 Task: Select the all-ditors-in-active-group option in the save before starting.
Action: Mouse moved to (9, 504)
Screenshot: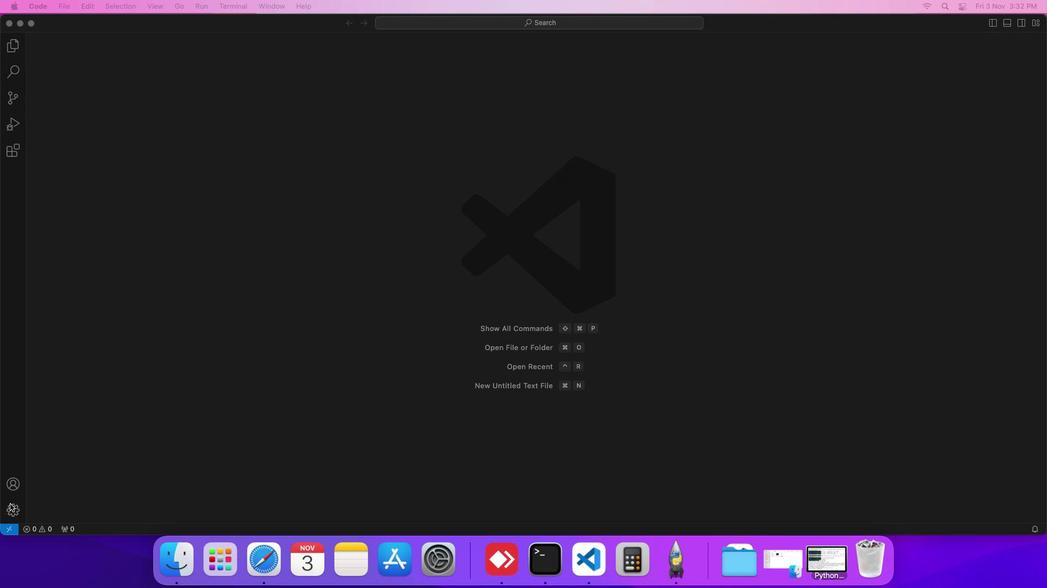 
Action: Mouse pressed left at (9, 504)
Screenshot: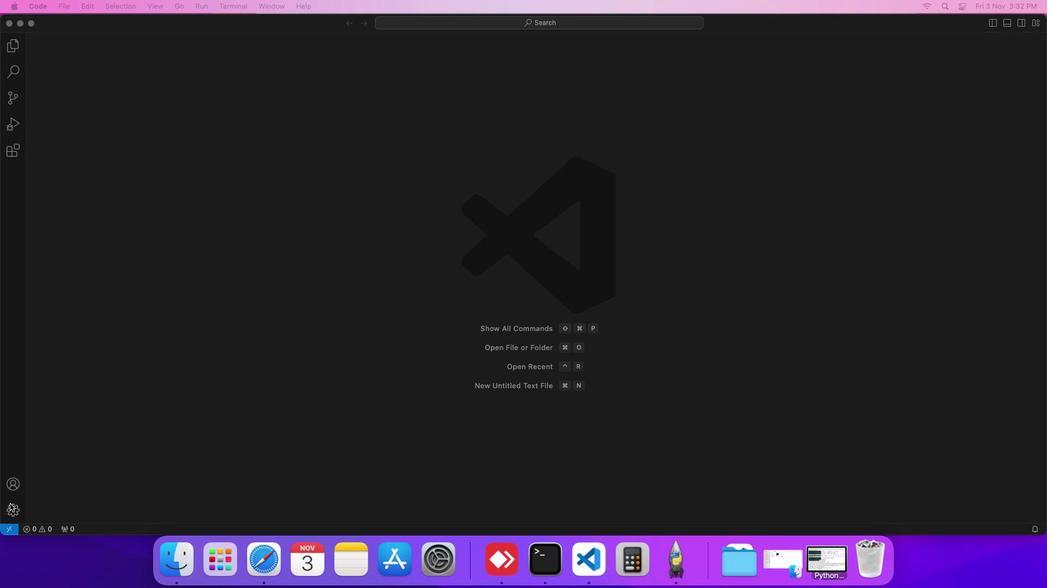 
Action: Mouse moved to (40, 428)
Screenshot: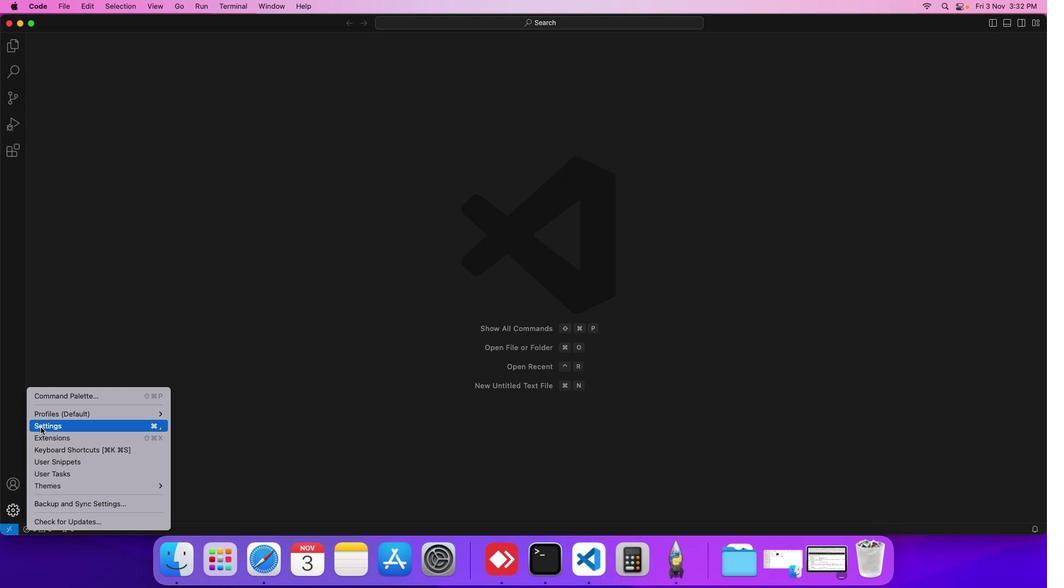 
Action: Mouse pressed left at (40, 428)
Screenshot: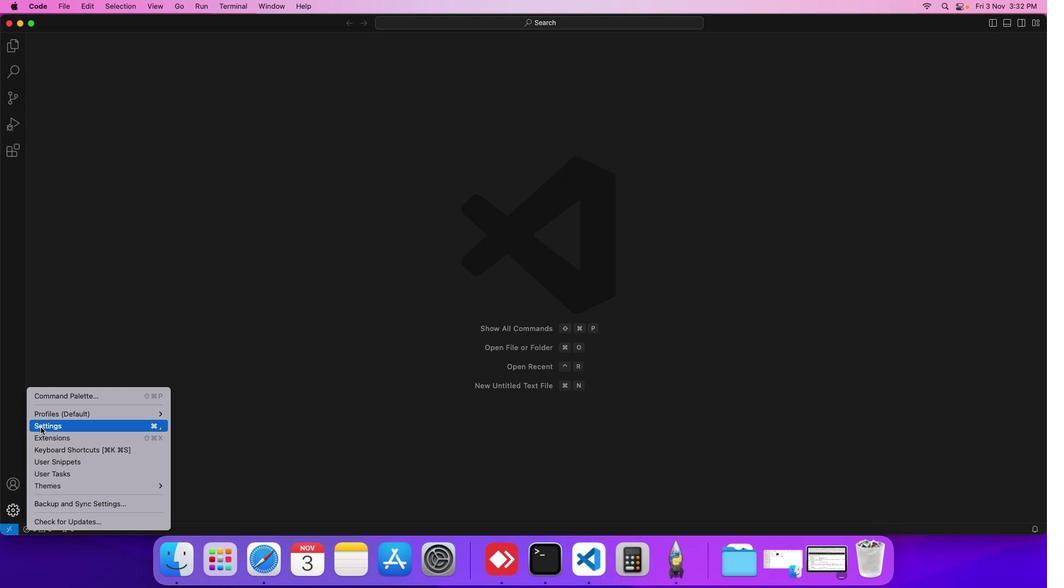 
Action: Mouse moved to (247, 161)
Screenshot: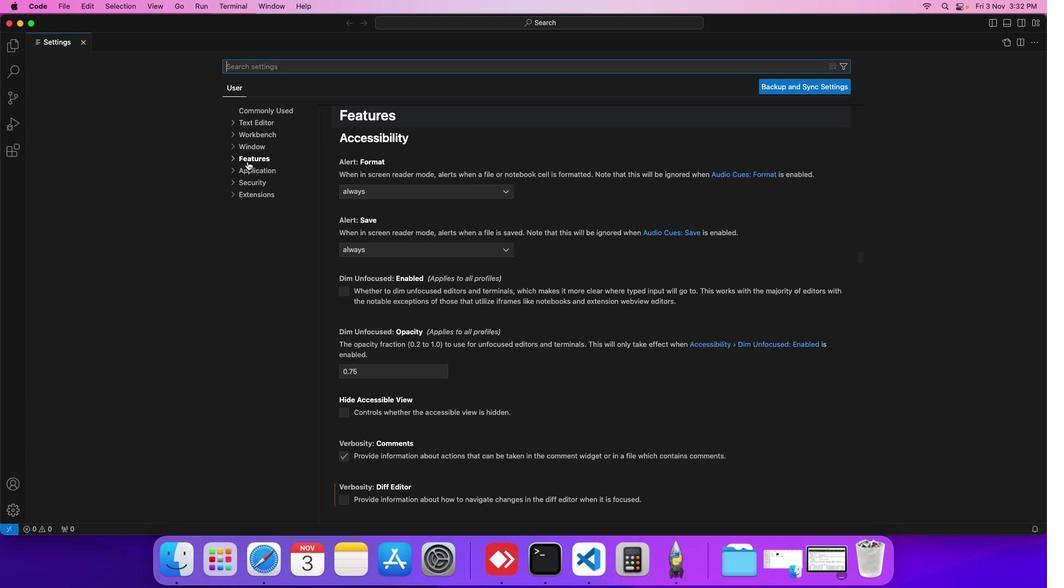 
Action: Mouse pressed left at (247, 161)
Screenshot: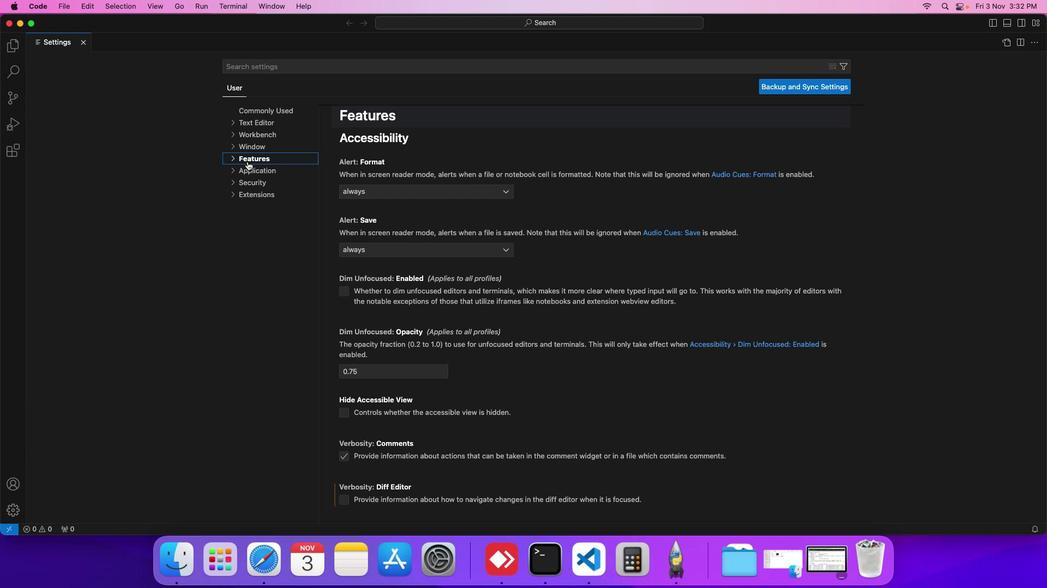 
Action: Mouse moved to (254, 206)
Screenshot: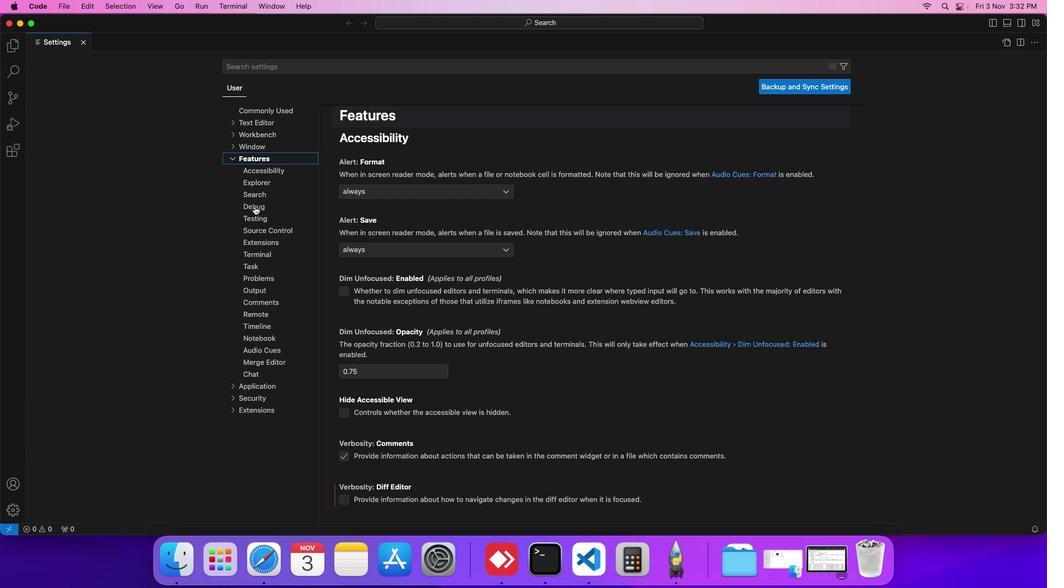 
Action: Mouse pressed left at (254, 206)
Screenshot: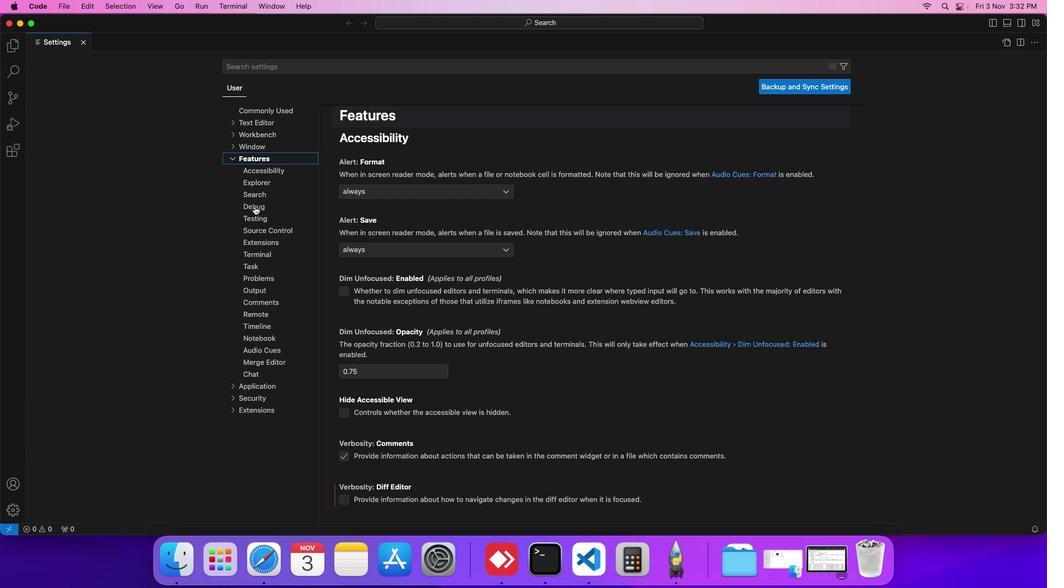 
Action: Mouse moved to (333, 373)
Screenshot: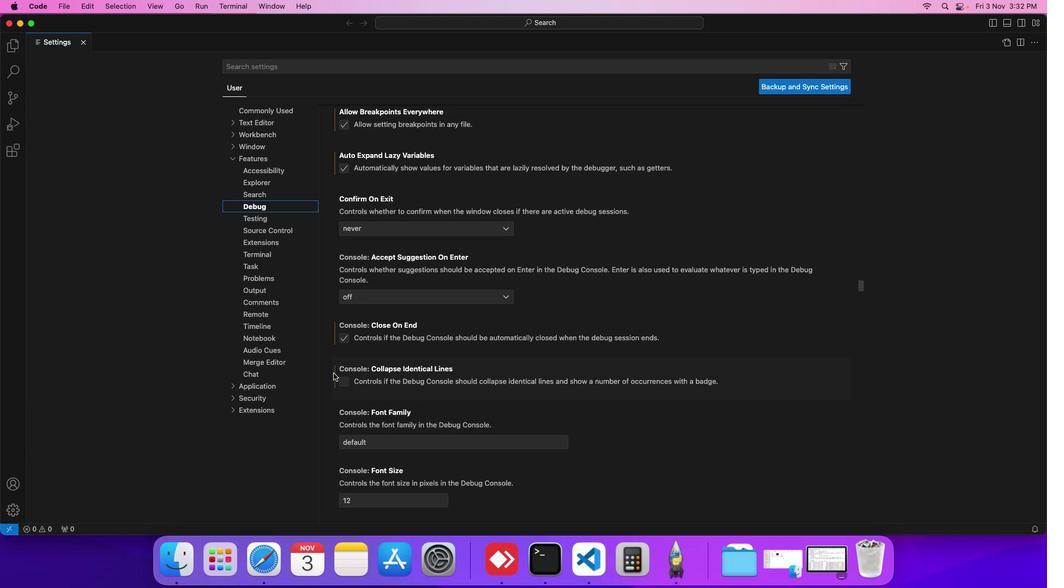 
Action: Mouse scrolled (333, 373) with delta (0, 0)
Screenshot: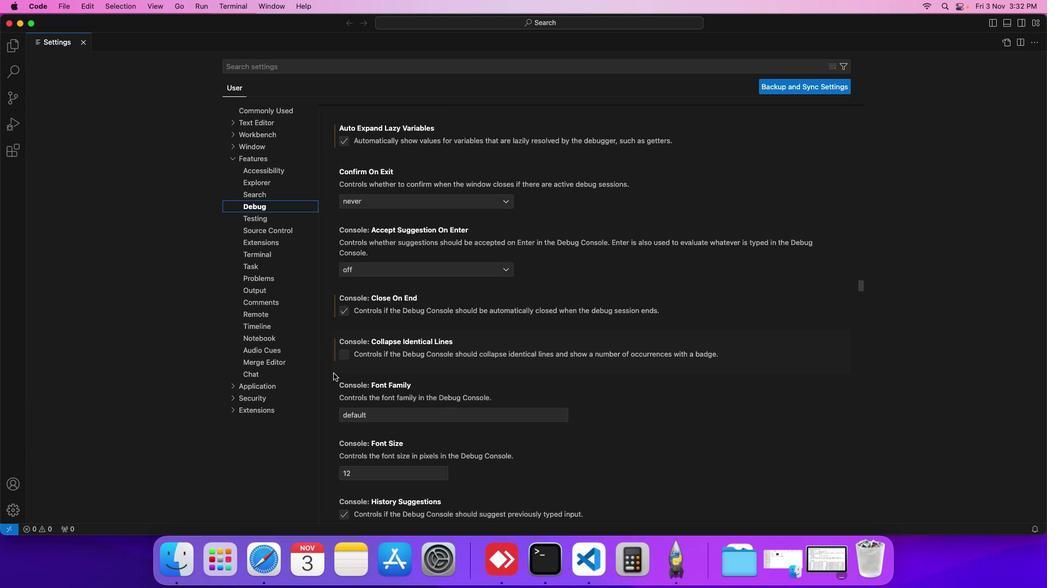 
Action: Mouse scrolled (333, 373) with delta (0, 0)
Screenshot: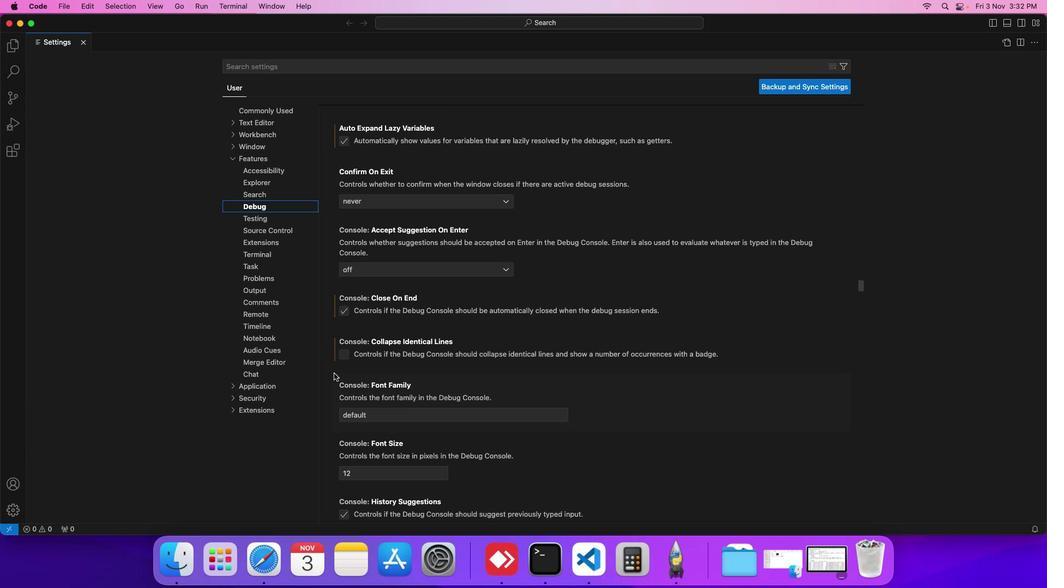 
Action: Mouse moved to (333, 373)
Screenshot: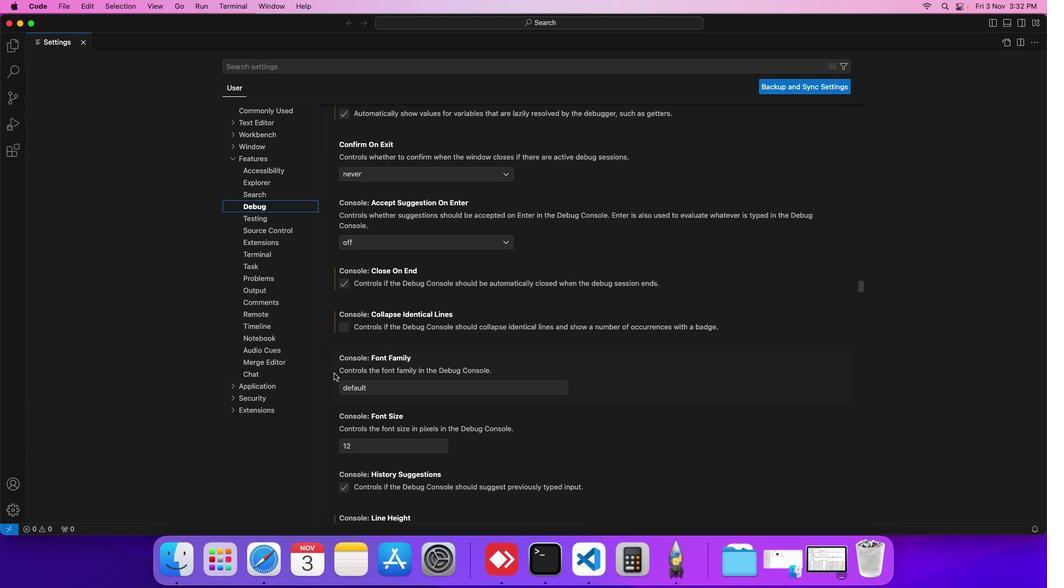 
Action: Mouse scrolled (333, 373) with delta (0, 0)
Screenshot: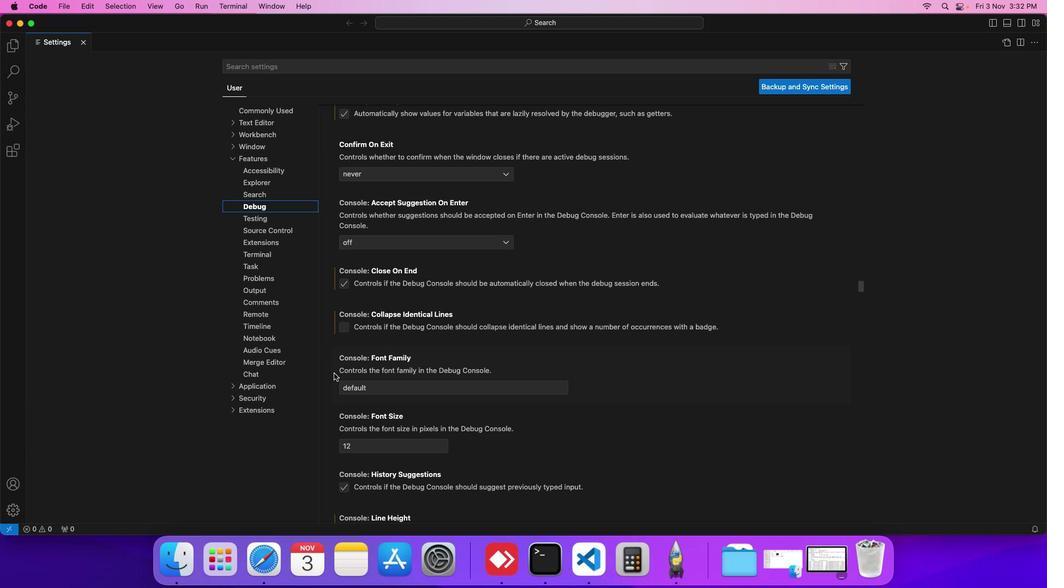
Action: Mouse scrolled (333, 373) with delta (0, 0)
Screenshot: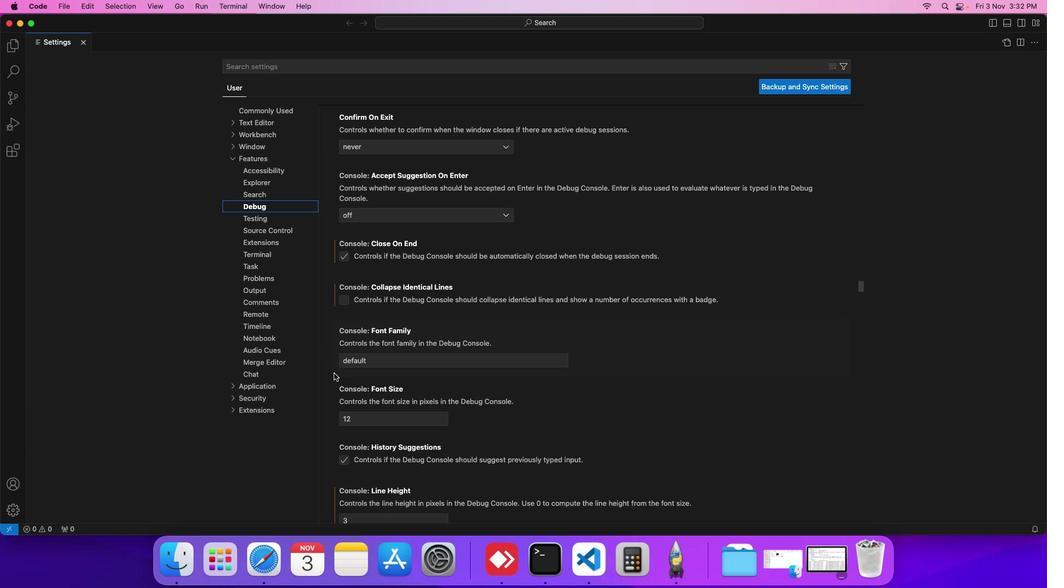 
Action: Mouse scrolled (333, 373) with delta (0, 0)
Screenshot: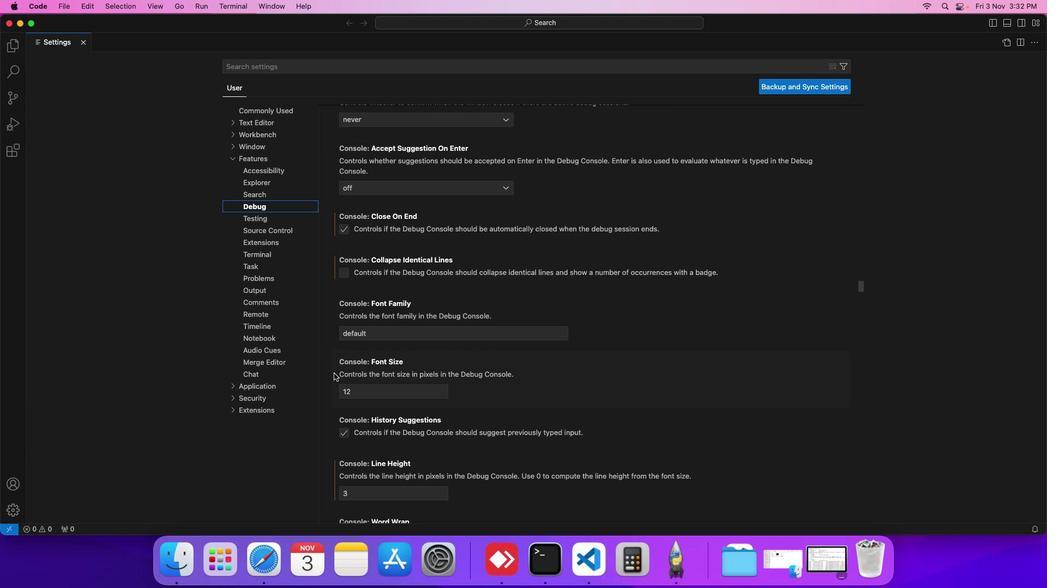 
Action: Mouse moved to (333, 373)
Screenshot: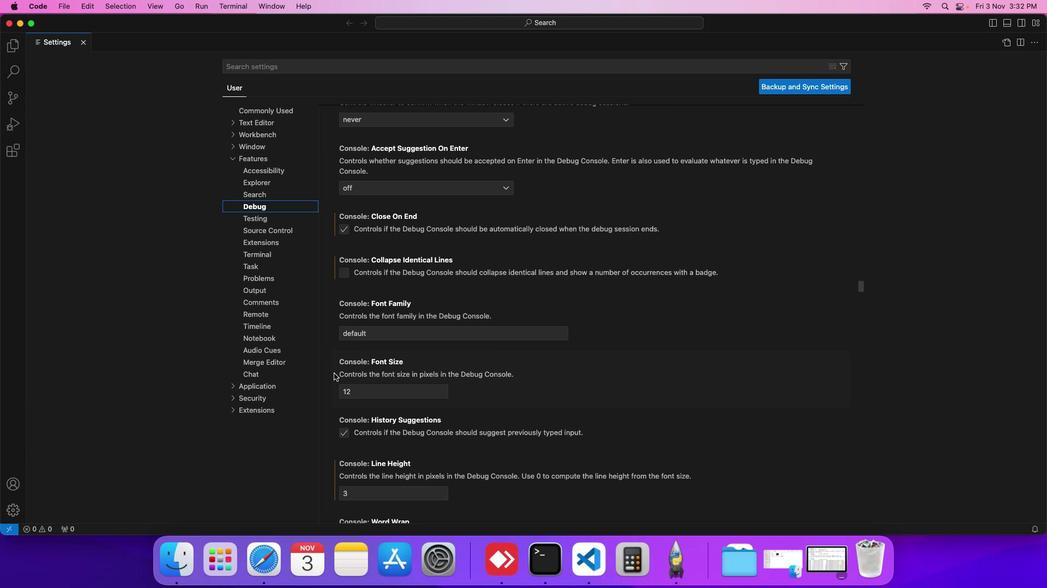 
Action: Mouse scrolled (333, 373) with delta (0, 0)
Screenshot: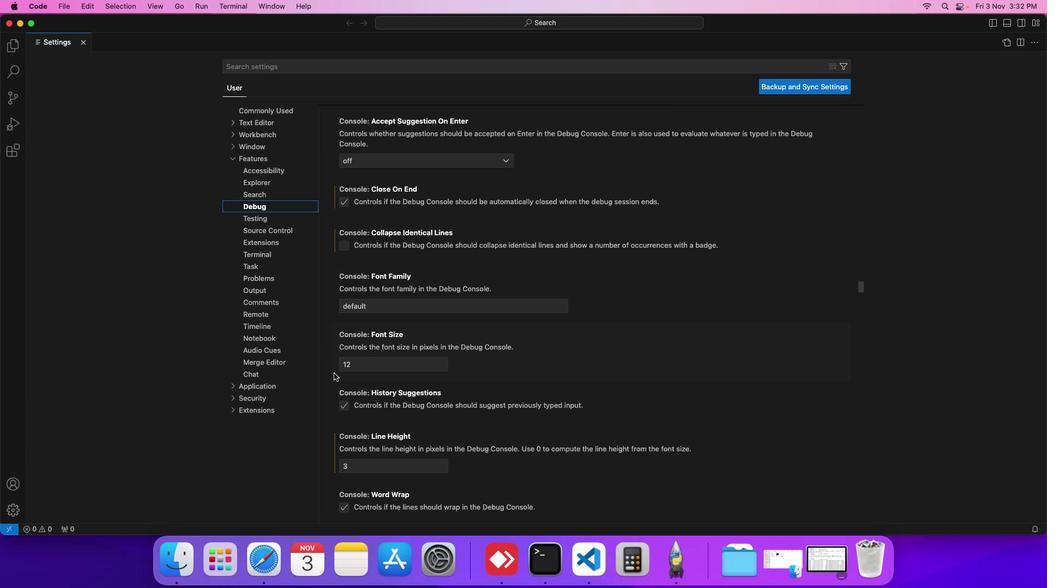 
Action: Mouse scrolled (333, 373) with delta (0, 0)
Screenshot: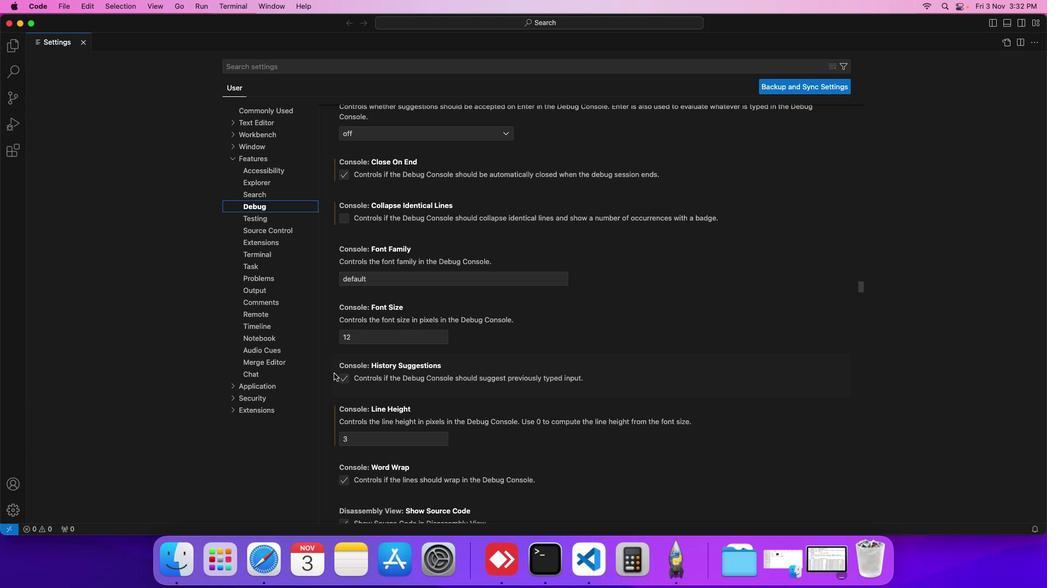 
Action: Mouse scrolled (333, 373) with delta (0, 0)
Screenshot: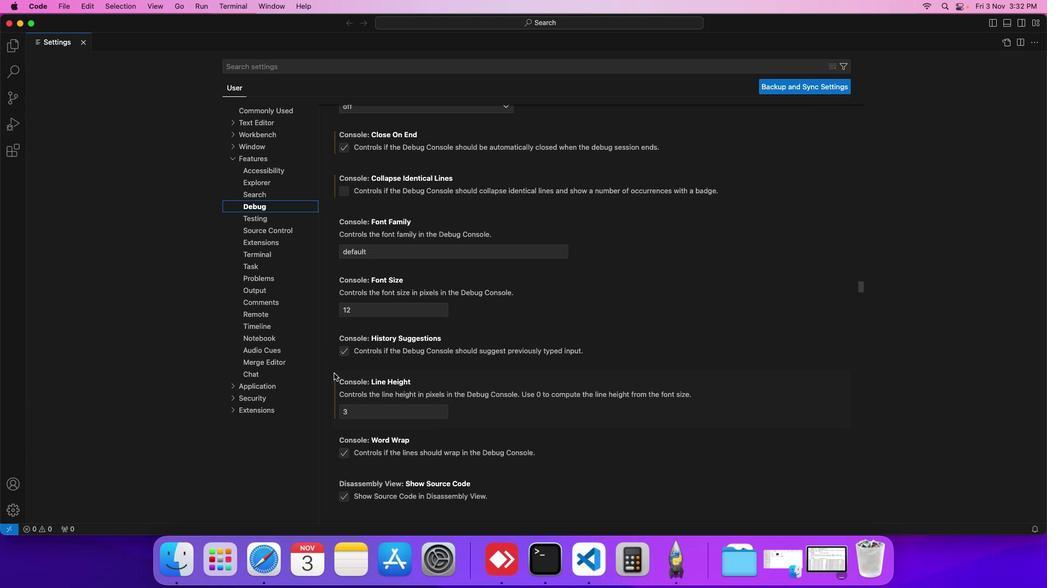 
Action: Mouse scrolled (333, 373) with delta (0, 0)
Screenshot: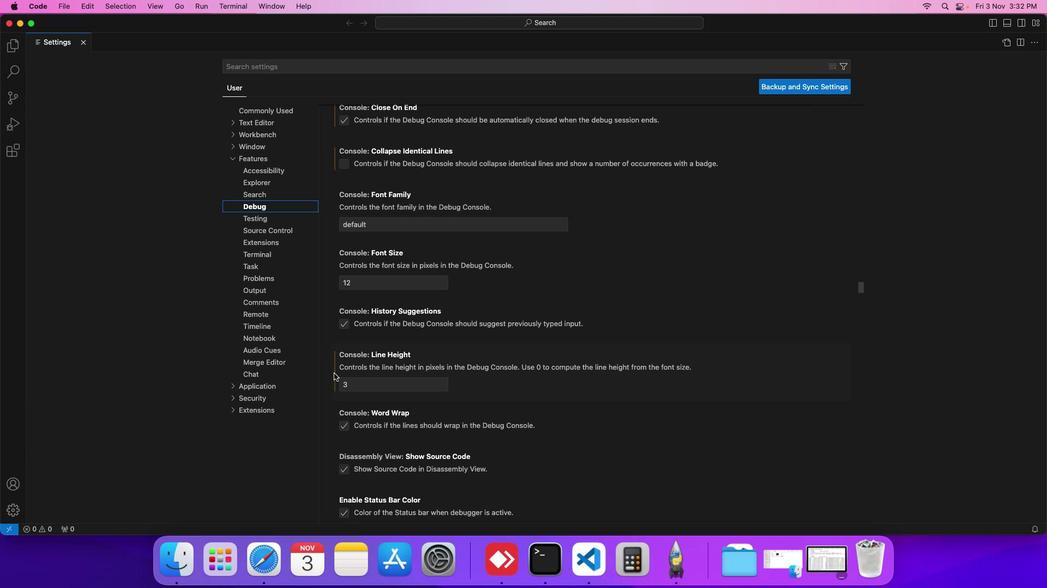 
Action: Mouse scrolled (333, 373) with delta (0, 0)
Screenshot: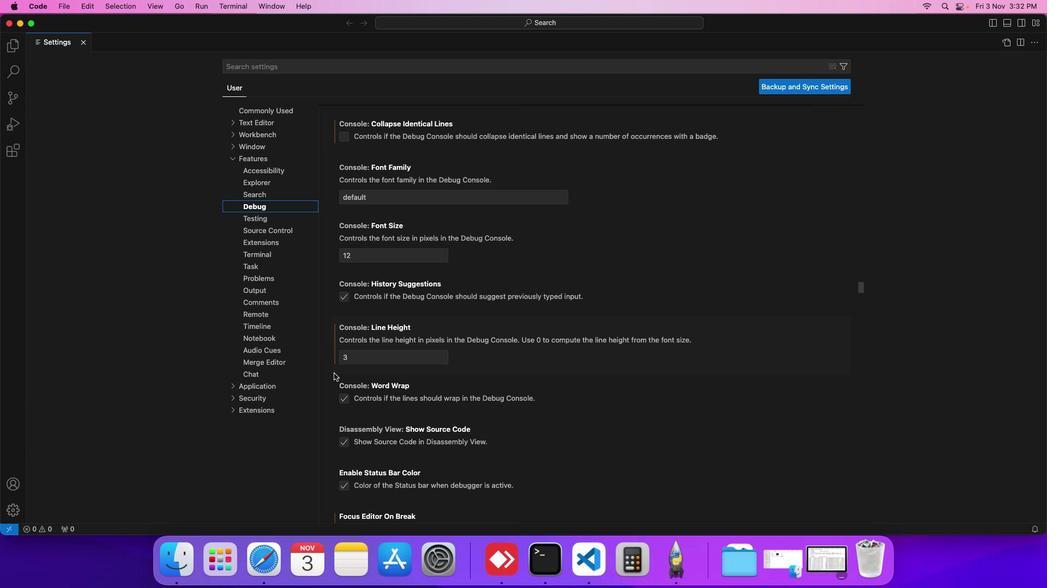 
Action: Mouse scrolled (333, 373) with delta (0, 0)
Screenshot: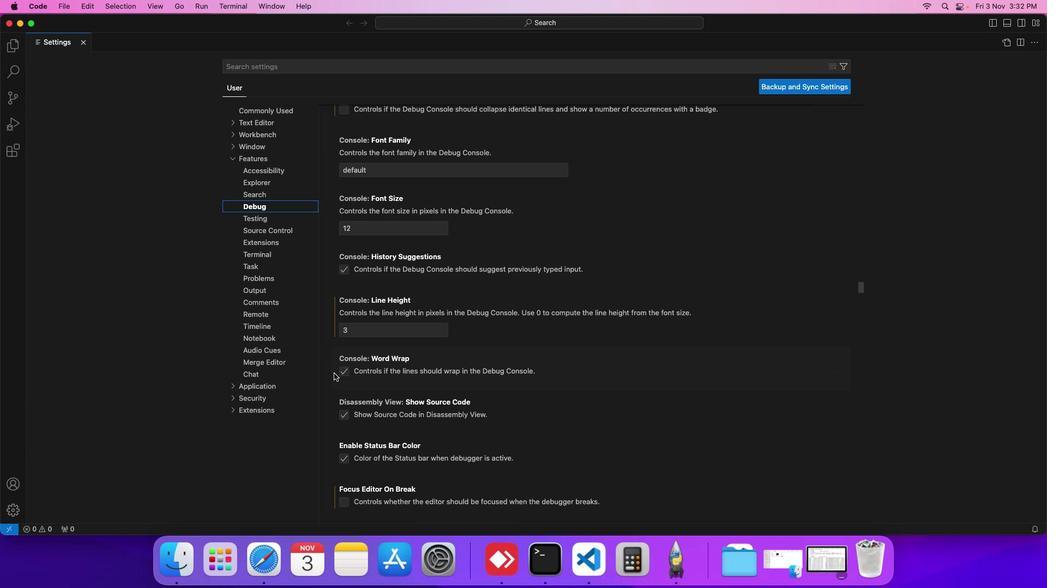 
Action: Mouse scrolled (333, 373) with delta (0, 0)
Screenshot: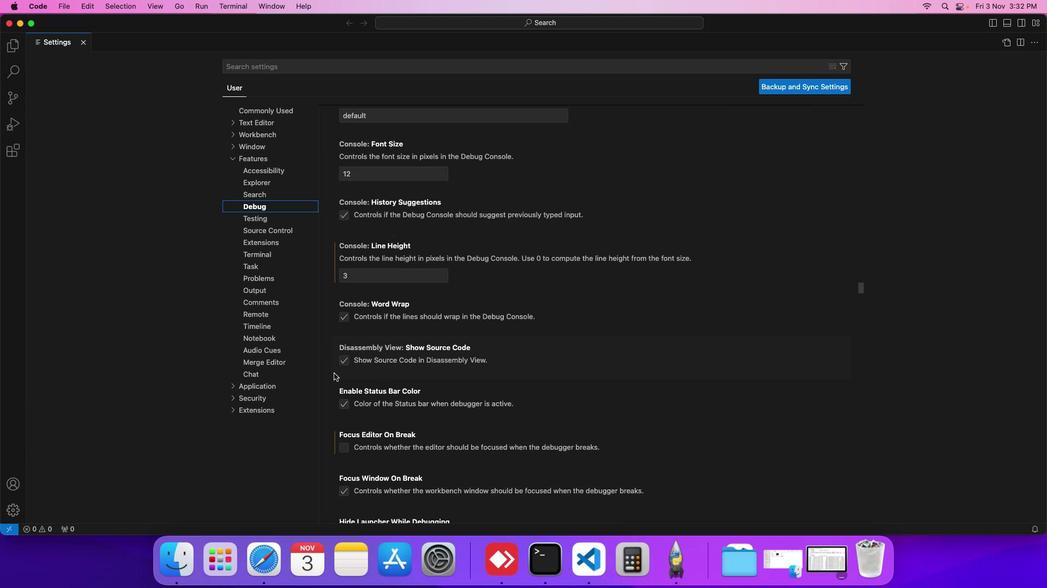 
Action: Mouse scrolled (333, 373) with delta (0, 0)
Screenshot: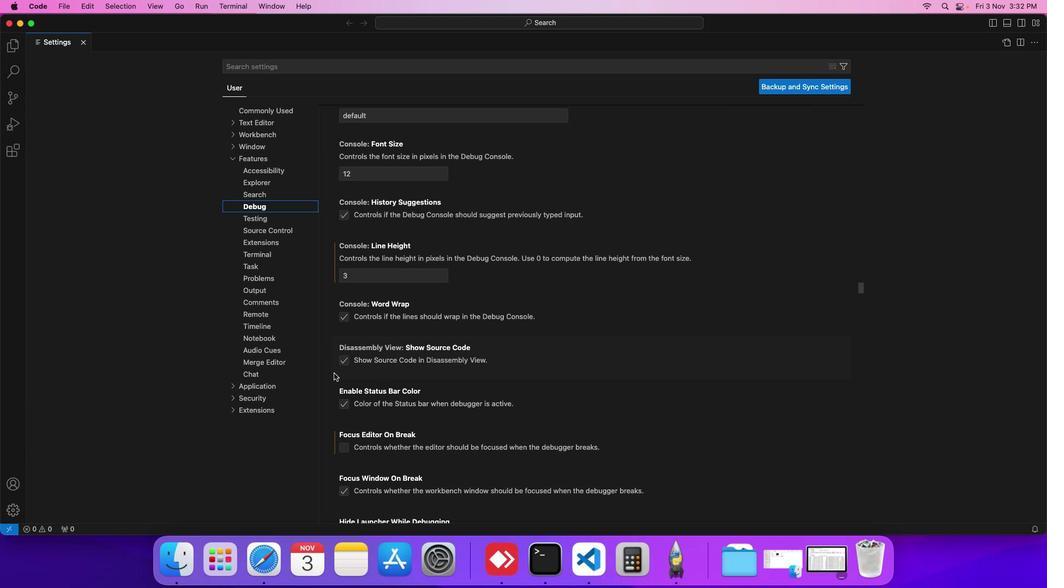 
Action: Mouse scrolled (333, 373) with delta (0, 0)
Screenshot: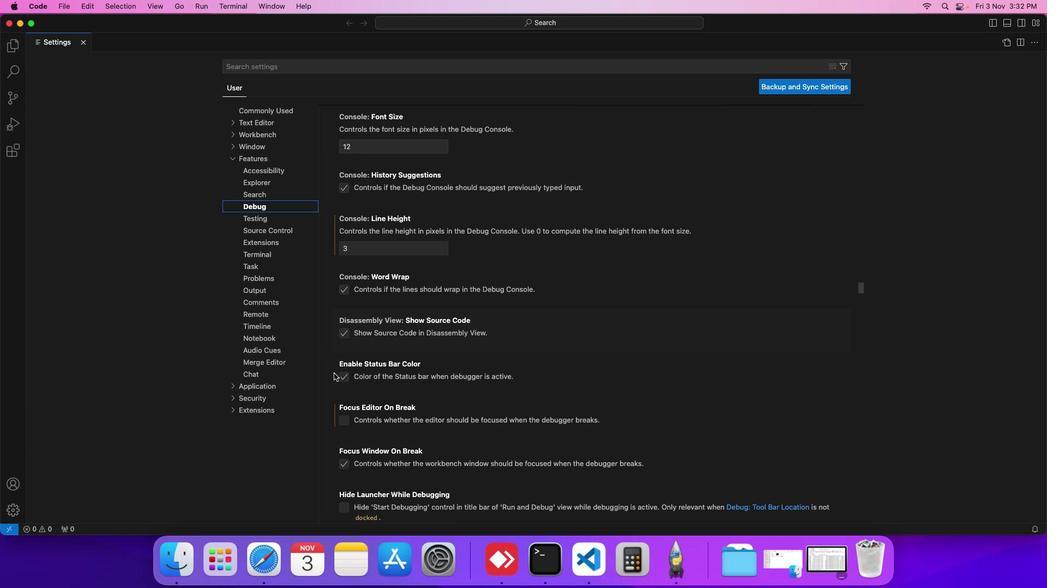 
Action: Mouse scrolled (333, 373) with delta (0, 0)
Screenshot: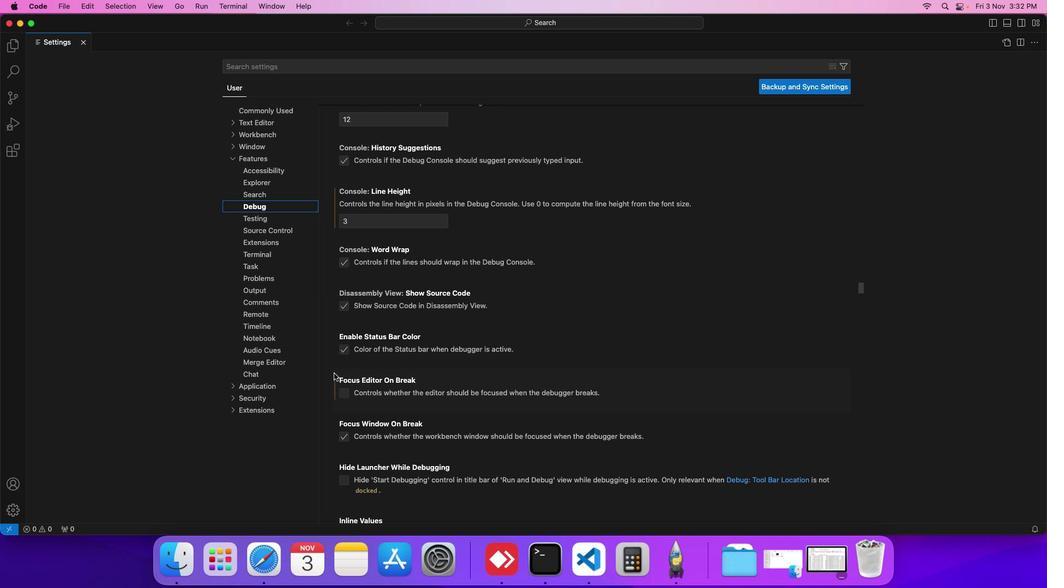 
Action: Mouse moved to (334, 373)
Screenshot: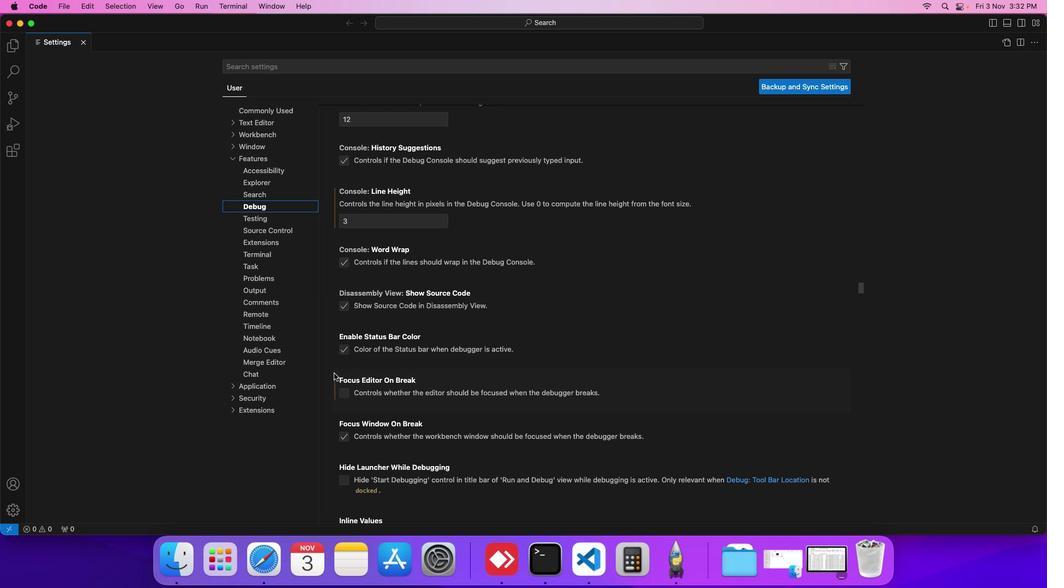 
Action: Mouse scrolled (334, 373) with delta (0, 0)
Screenshot: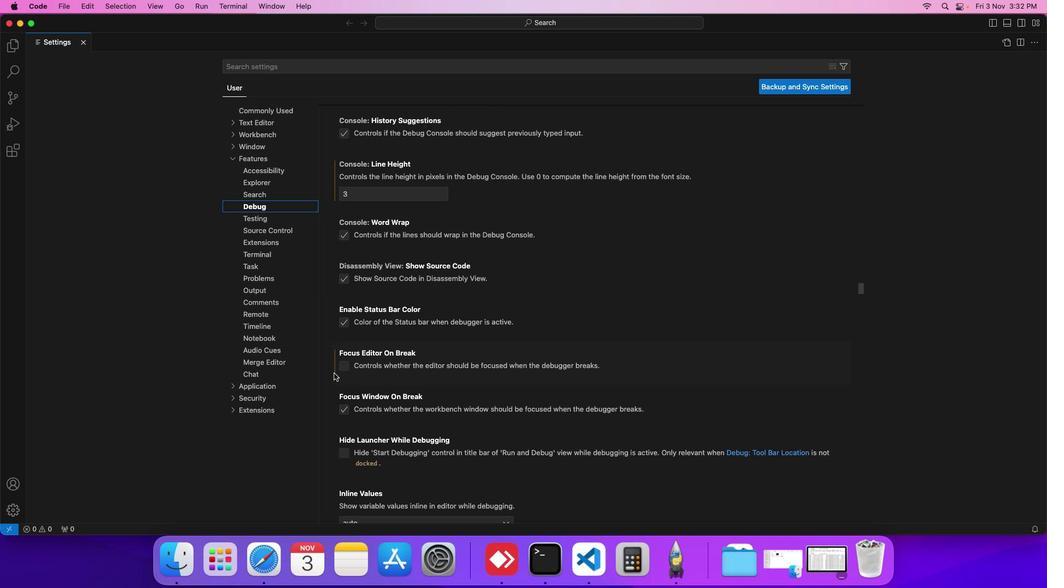 
Action: Mouse scrolled (334, 373) with delta (0, 0)
Screenshot: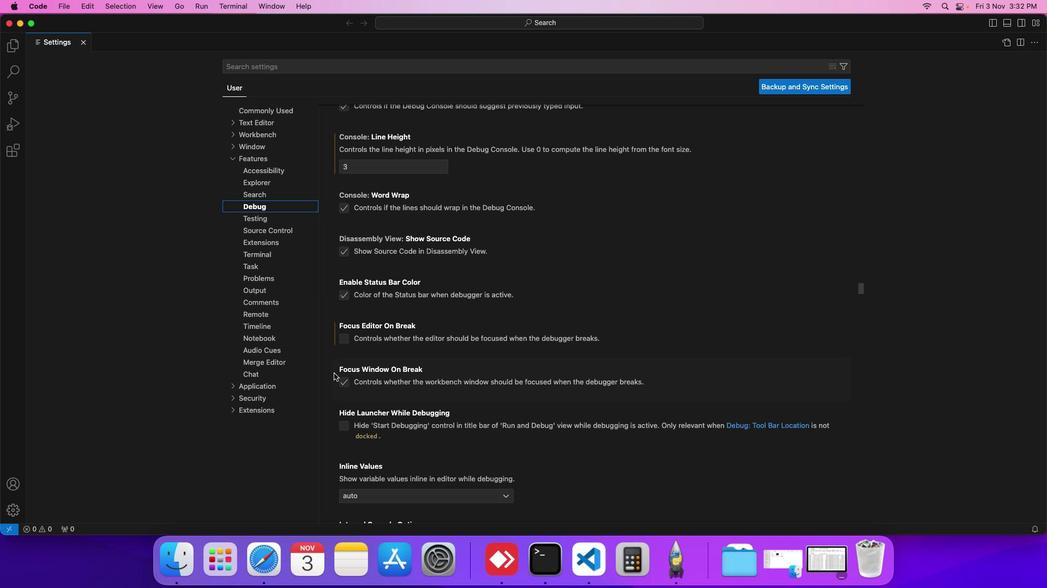 
Action: Mouse scrolled (334, 373) with delta (0, 0)
Screenshot: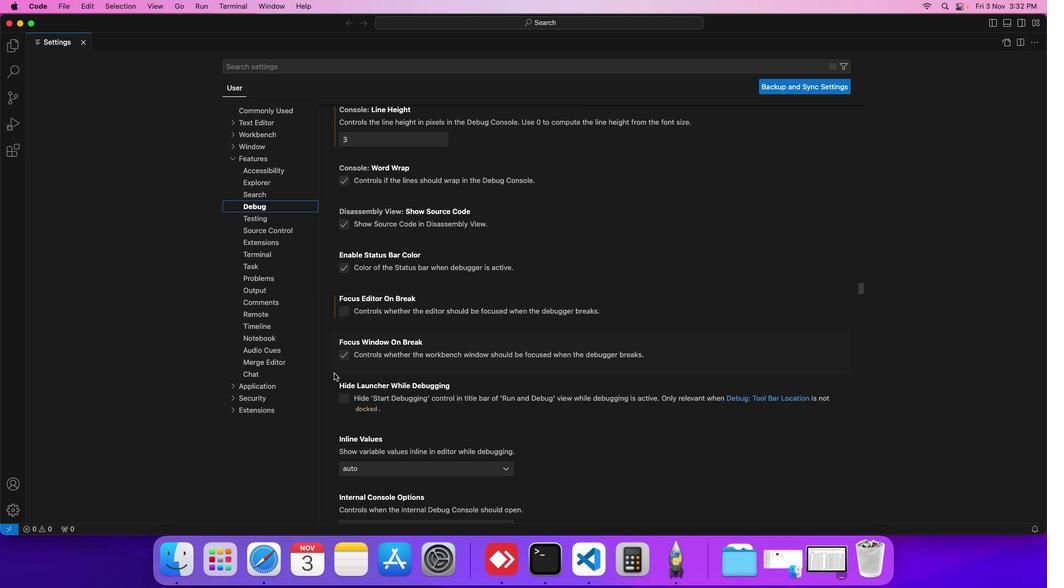 
Action: Mouse scrolled (334, 373) with delta (0, 0)
Screenshot: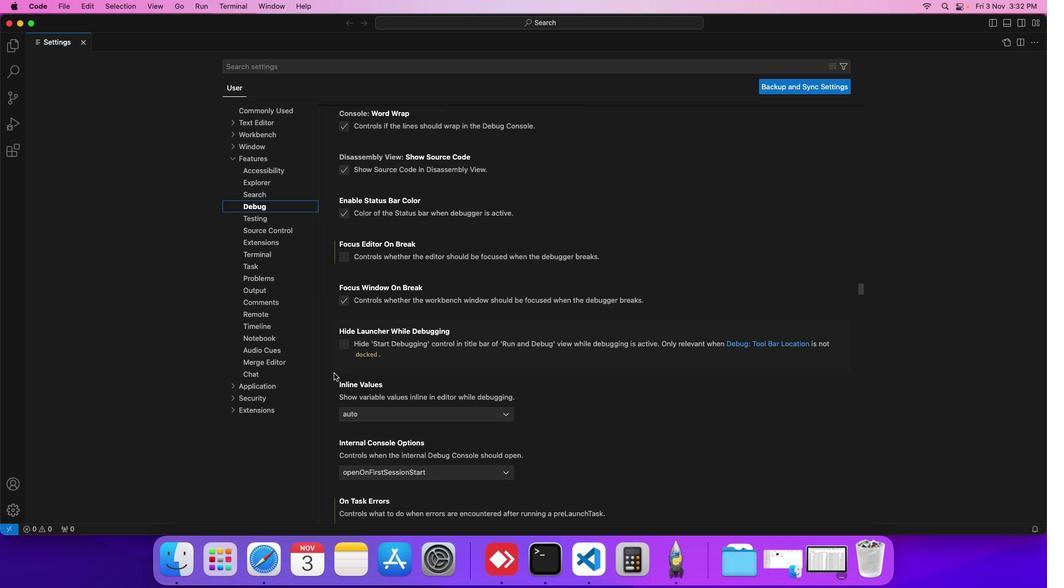 
Action: Mouse scrolled (334, 373) with delta (0, 0)
Screenshot: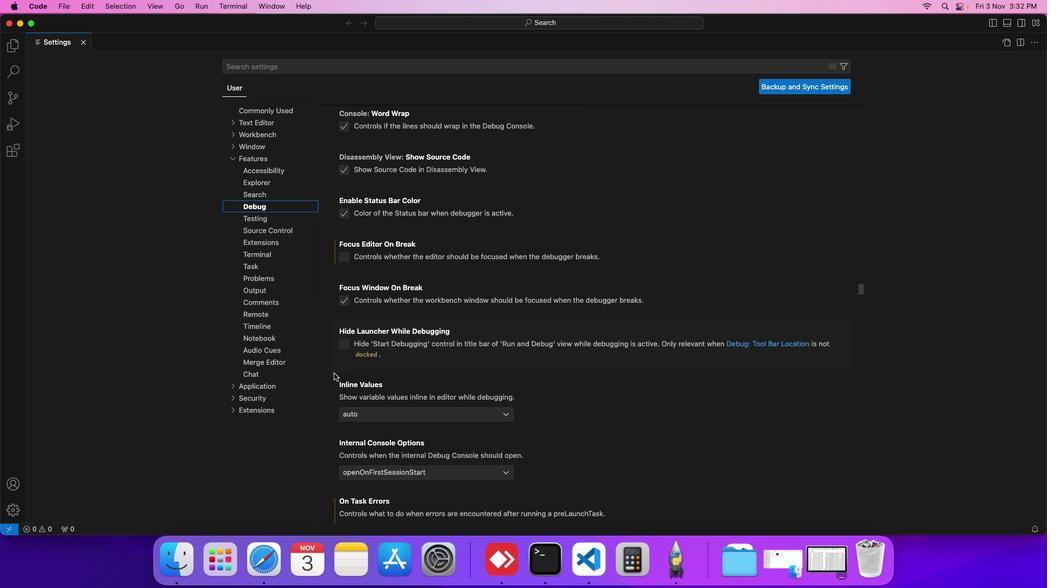 
Action: Mouse scrolled (334, 373) with delta (0, 0)
Screenshot: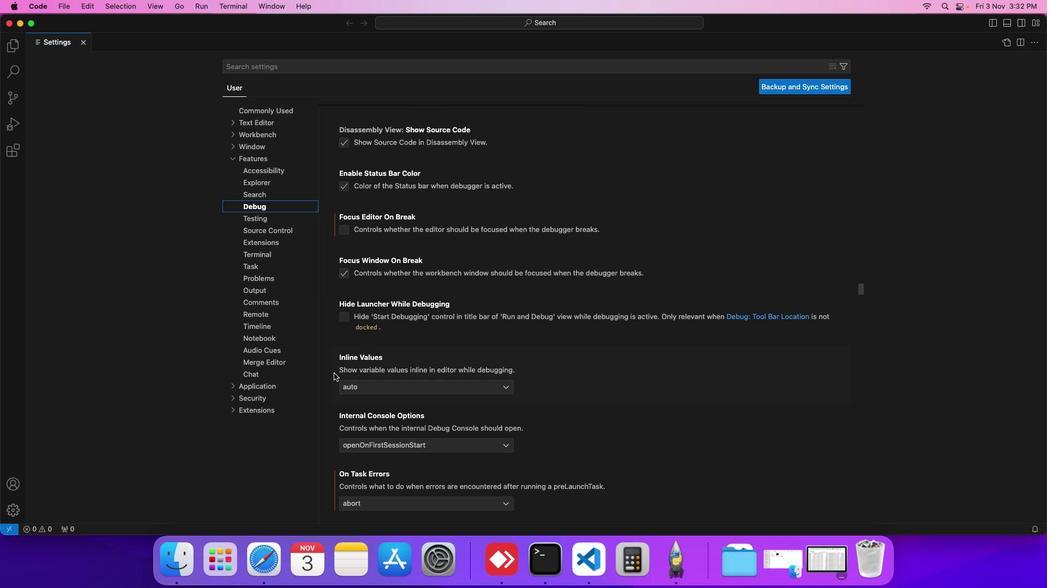 
Action: Mouse scrolled (334, 373) with delta (0, 0)
Screenshot: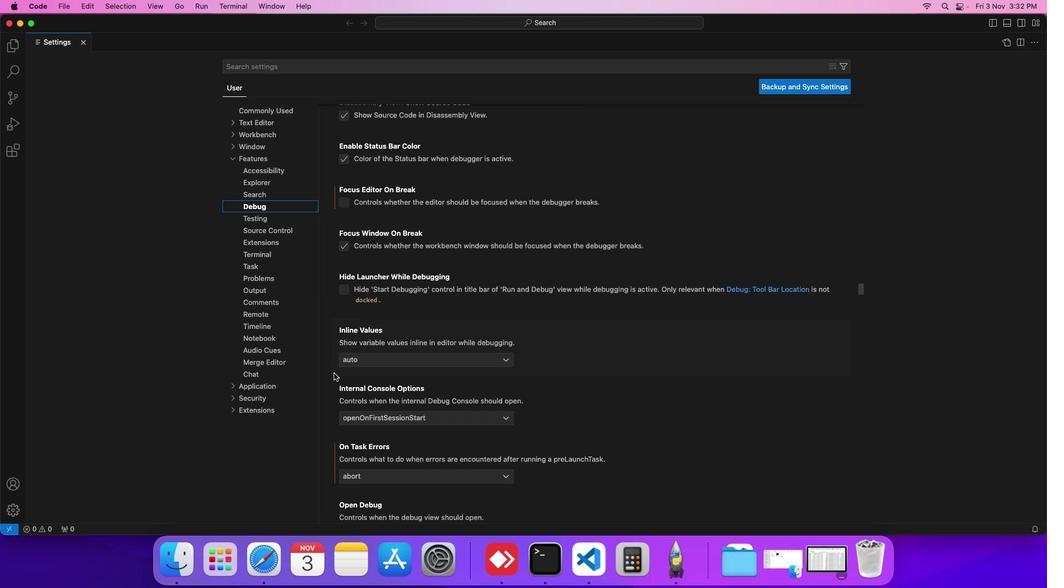 
Action: Mouse scrolled (334, 373) with delta (0, 0)
Screenshot: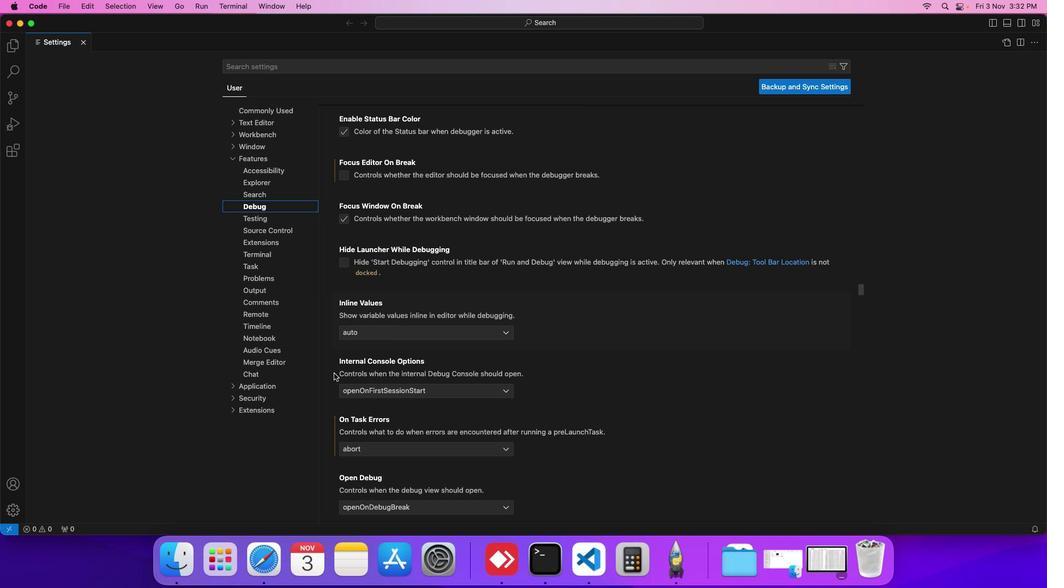 
Action: Mouse scrolled (334, 373) with delta (0, 0)
Screenshot: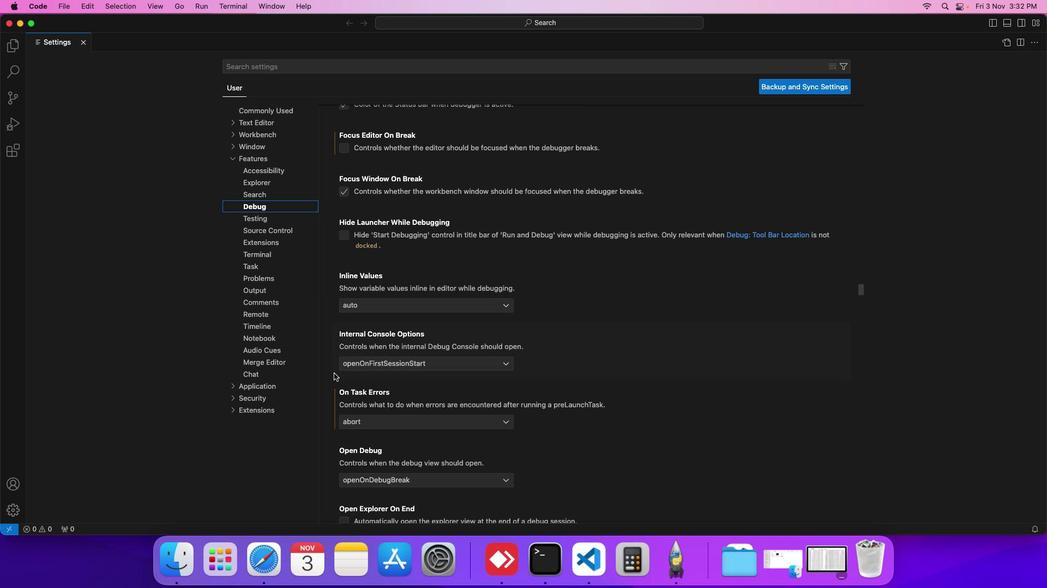 
Action: Mouse scrolled (334, 373) with delta (0, 0)
Screenshot: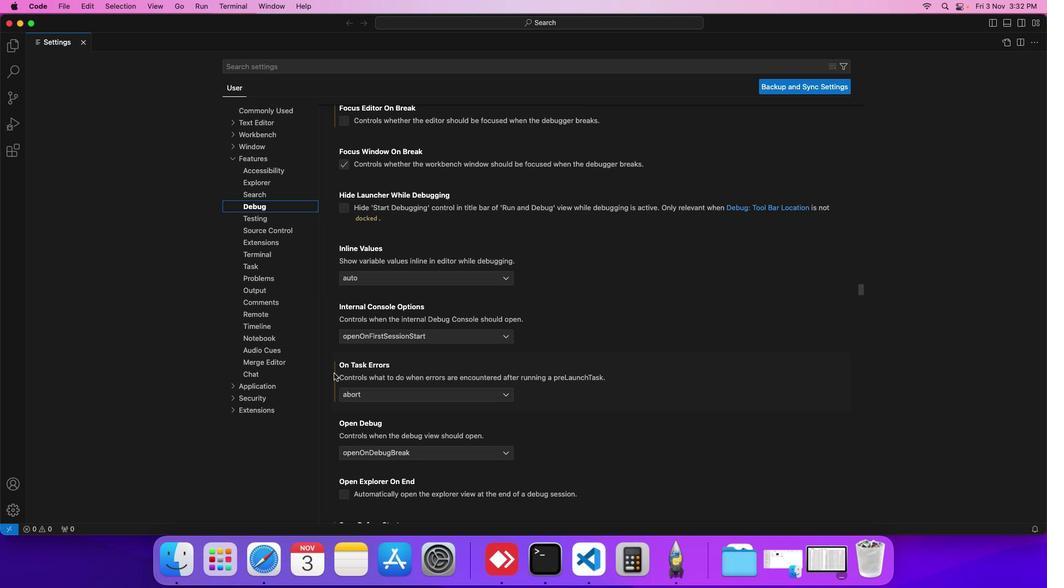 
Action: Mouse scrolled (334, 373) with delta (0, 0)
Screenshot: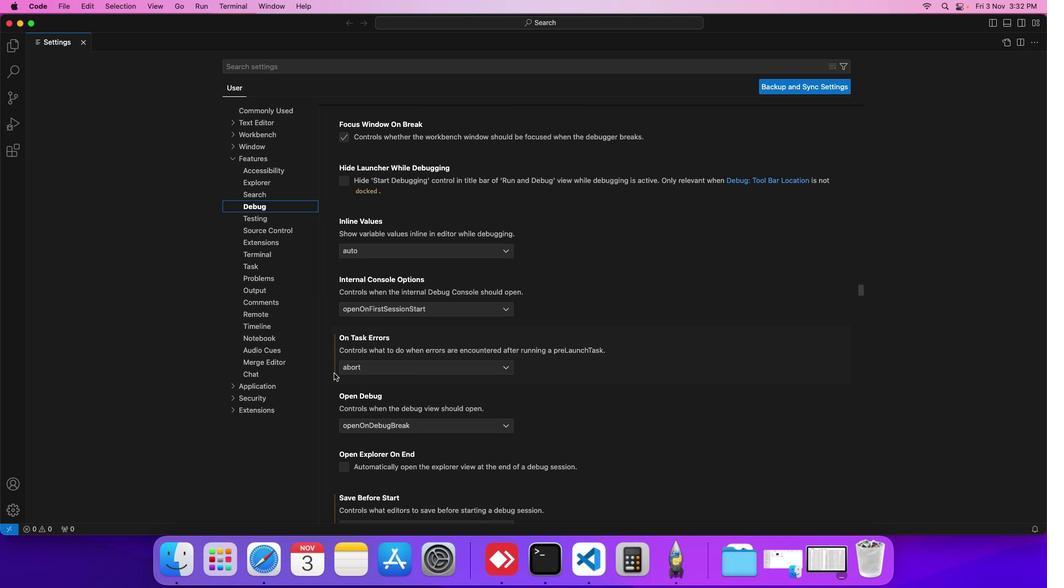 
Action: Mouse scrolled (334, 373) with delta (0, 0)
Screenshot: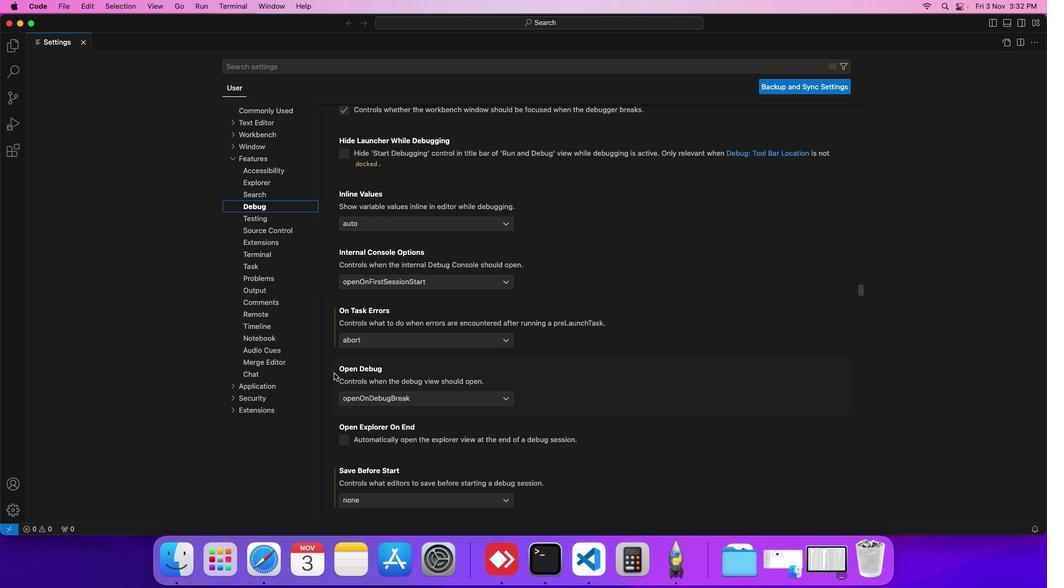
Action: Mouse scrolled (334, 373) with delta (0, 0)
Screenshot: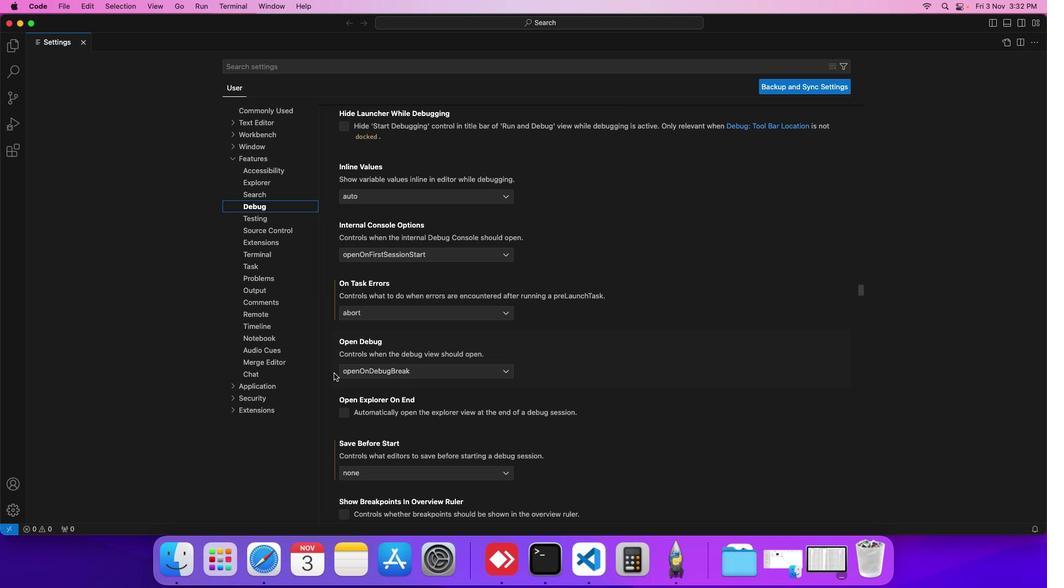 
Action: Mouse scrolled (334, 373) with delta (0, 0)
Screenshot: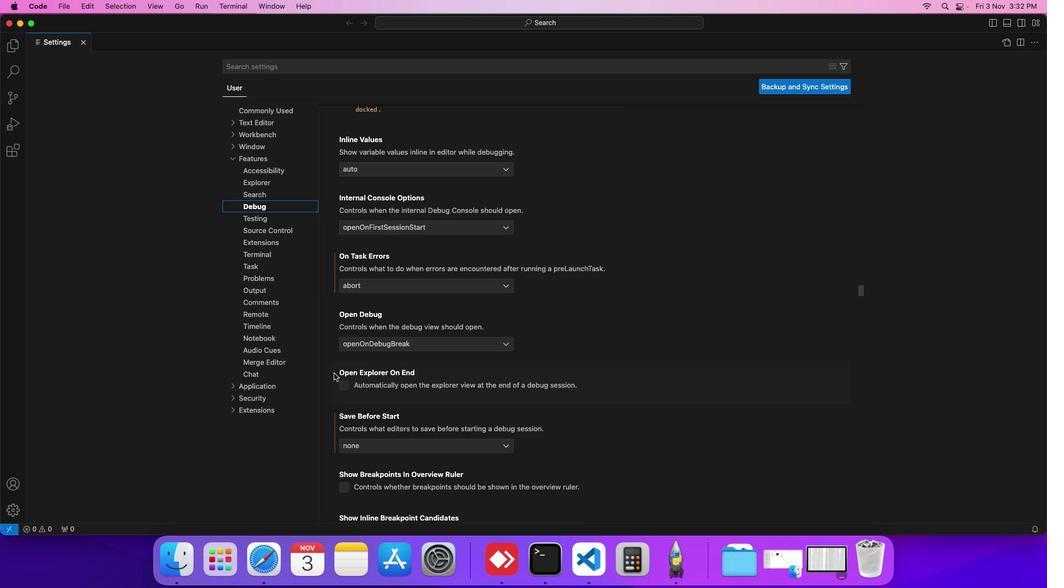 
Action: Mouse scrolled (334, 373) with delta (0, 0)
Screenshot: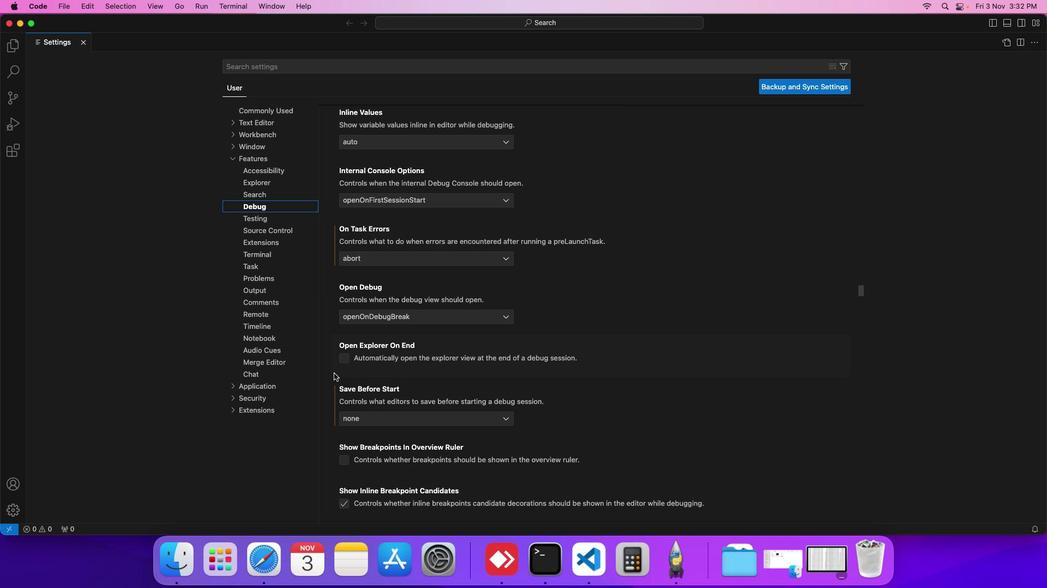 
Action: Mouse moved to (367, 416)
Screenshot: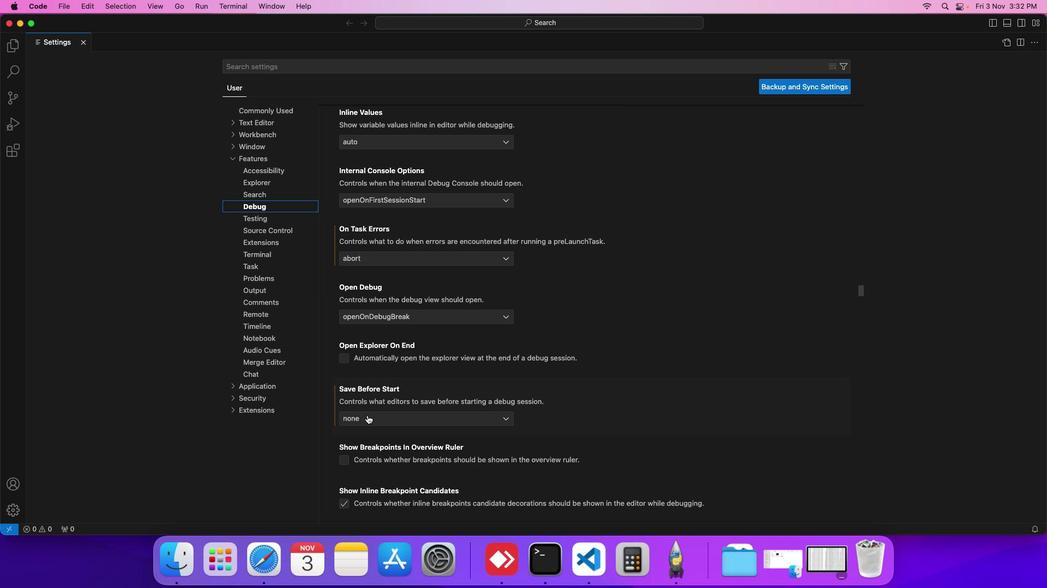 
Action: Mouse pressed left at (367, 416)
Screenshot: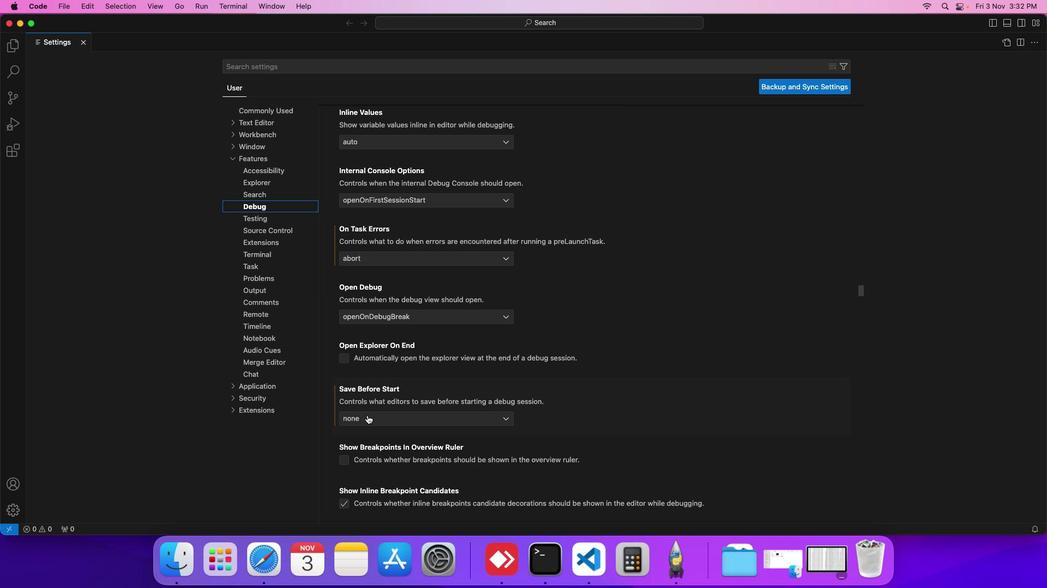 
Action: Mouse moved to (362, 429)
Screenshot: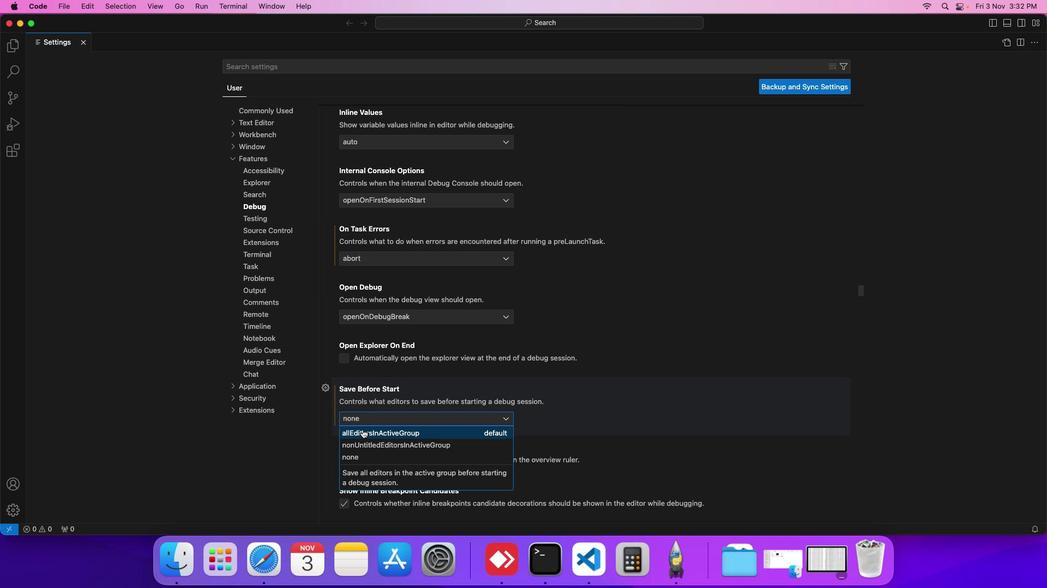 
Action: Mouse pressed left at (362, 429)
Screenshot: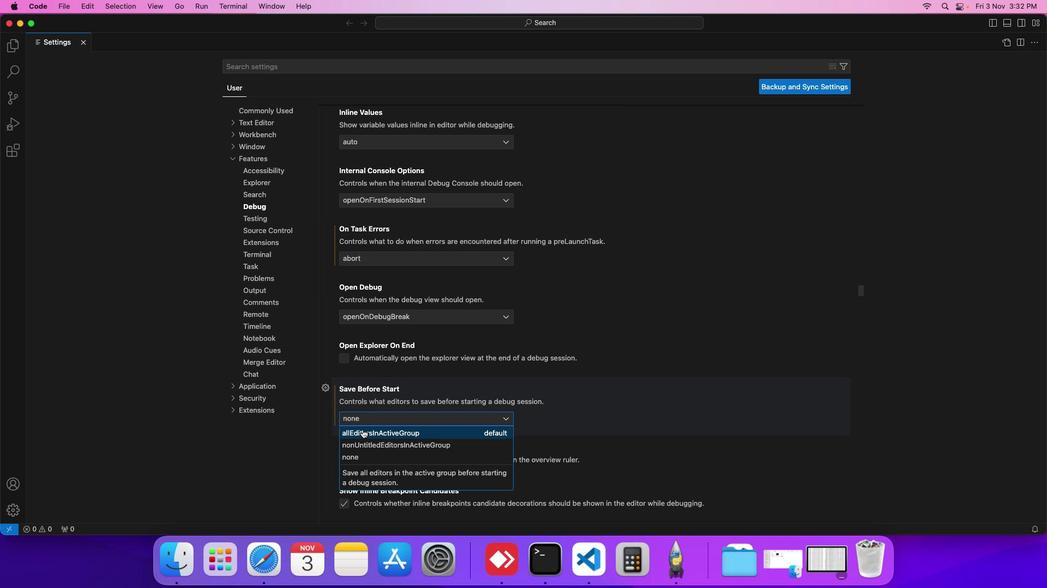 
